 Task: Create in the project ToughWorks a sprint 'Escape Velocity'.
Action: Mouse moved to (1026, 366)
Screenshot: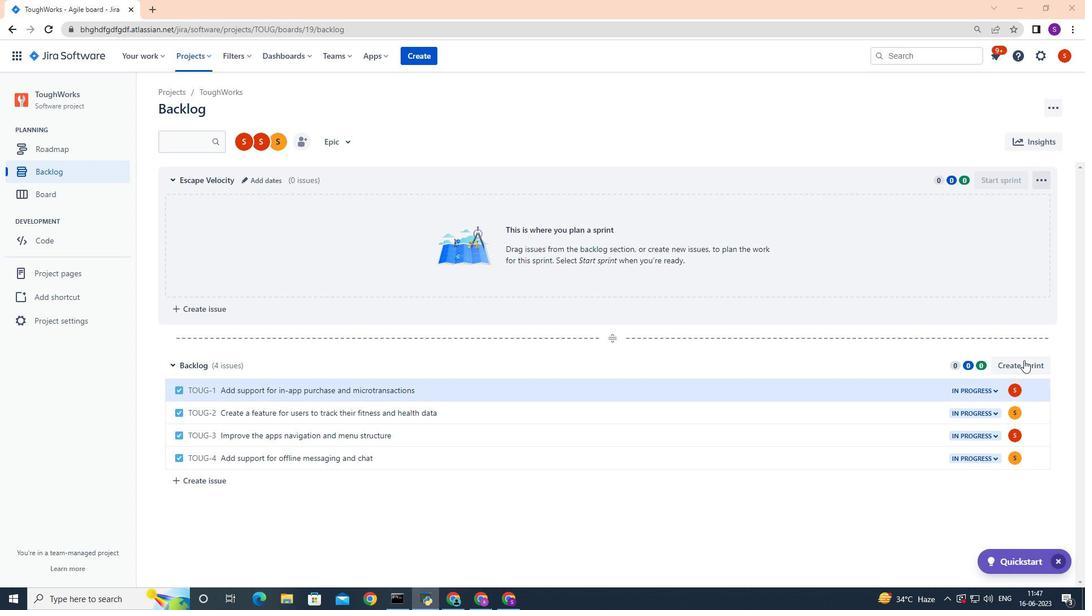 
Action: Mouse pressed left at (1026, 366)
Screenshot: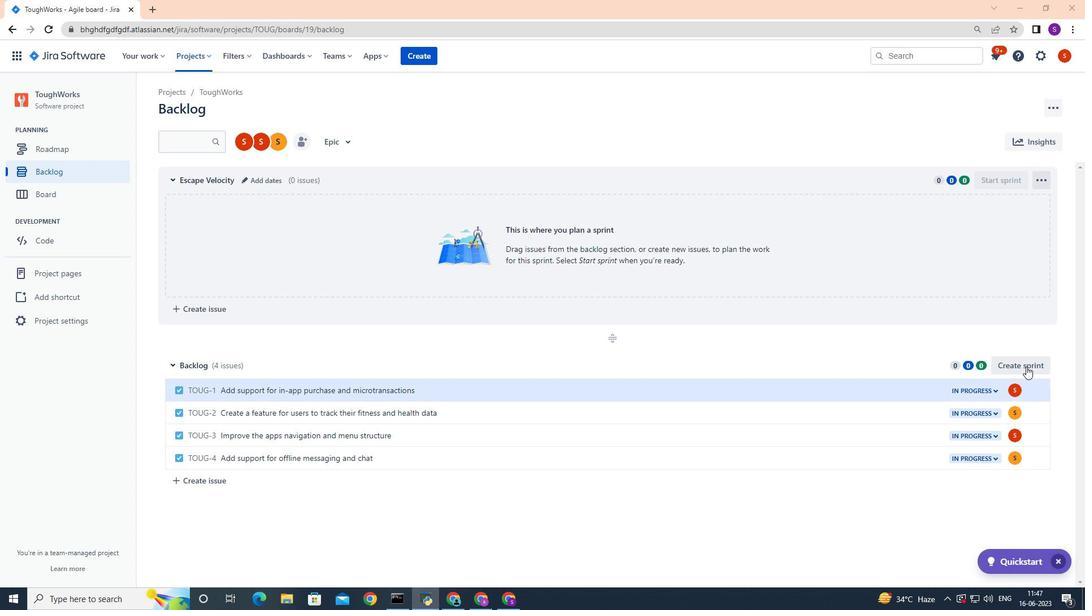 
Action: Mouse moved to (1039, 365)
Screenshot: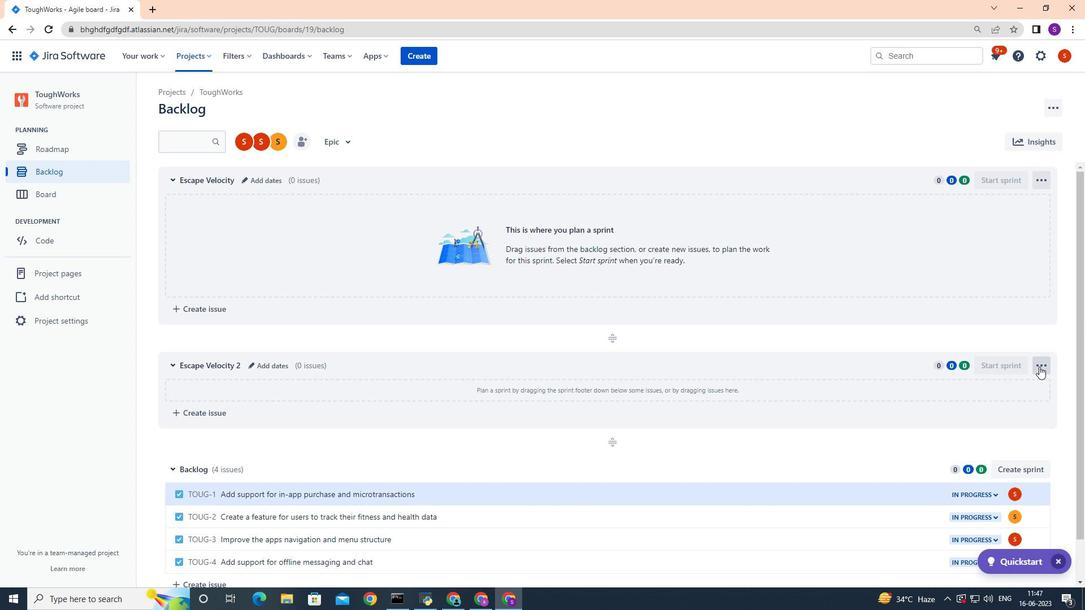 
Action: Mouse pressed left at (1039, 365)
Screenshot: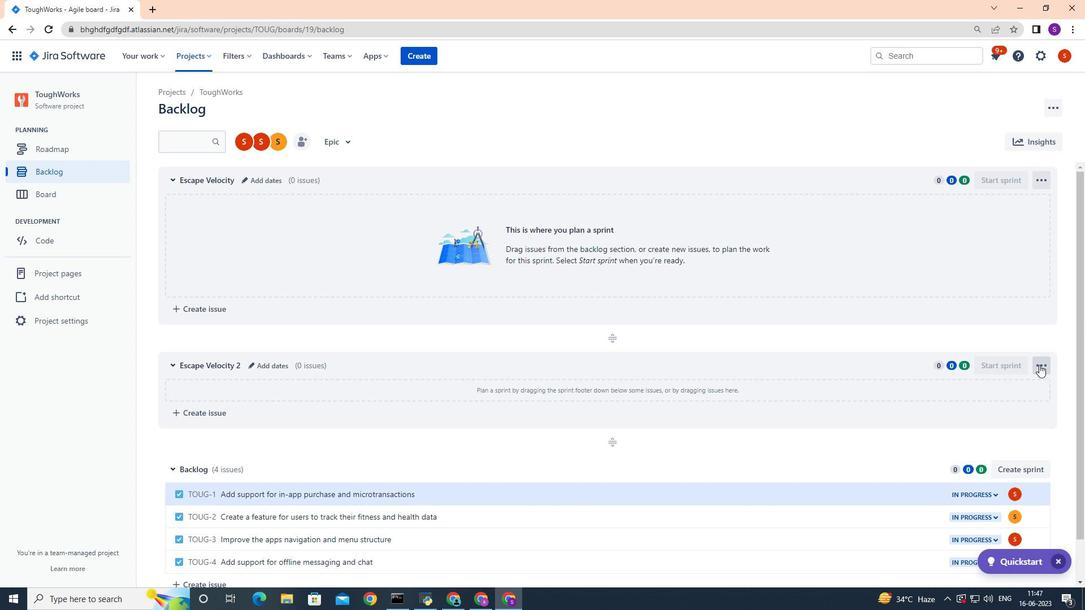 
Action: Mouse moved to (1013, 415)
Screenshot: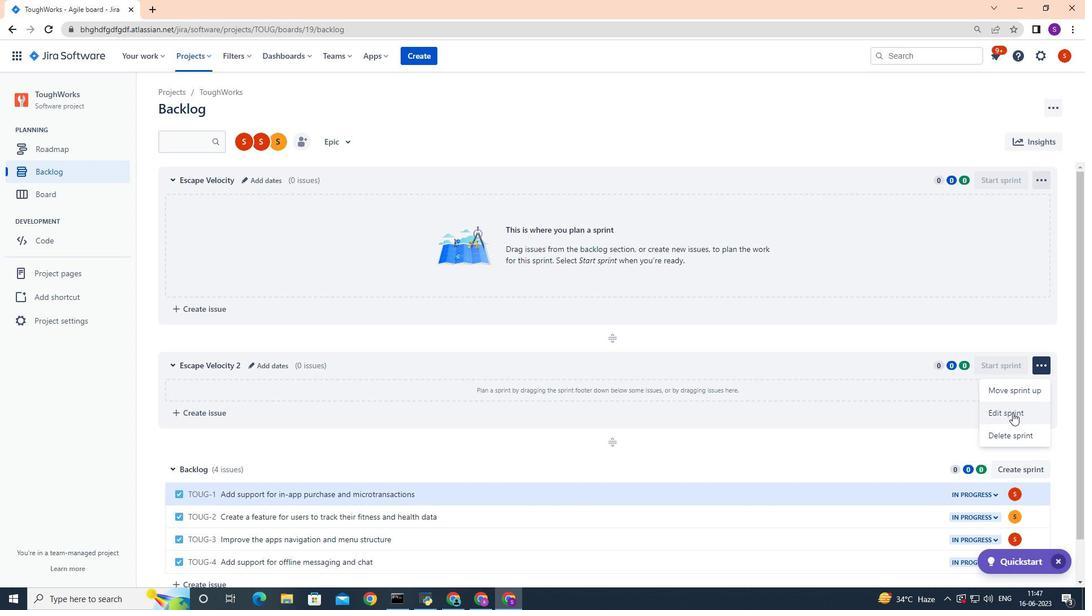 
Action: Mouse pressed left at (1013, 415)
Screenshot: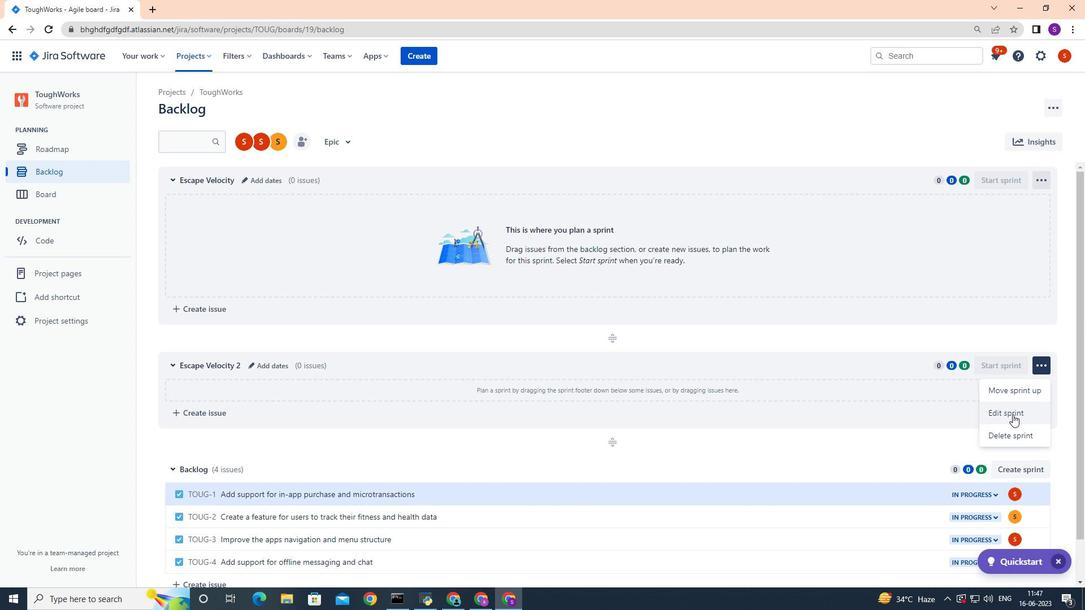 
Action: Mouse moved to (476, 144)
Screenshot: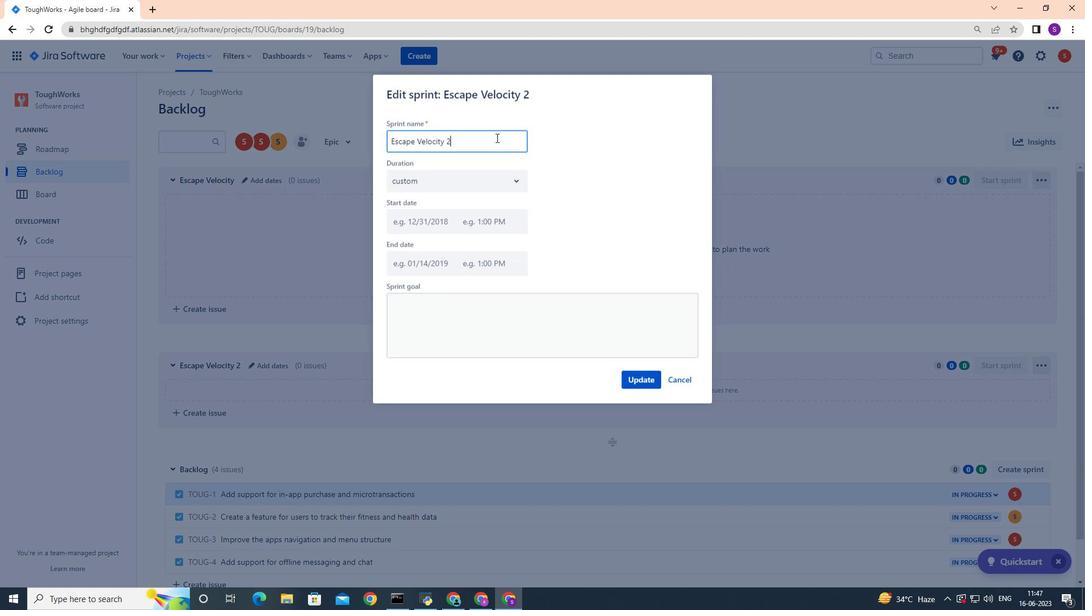 
Action: Key pressed <Key.backspace>
Screenshot: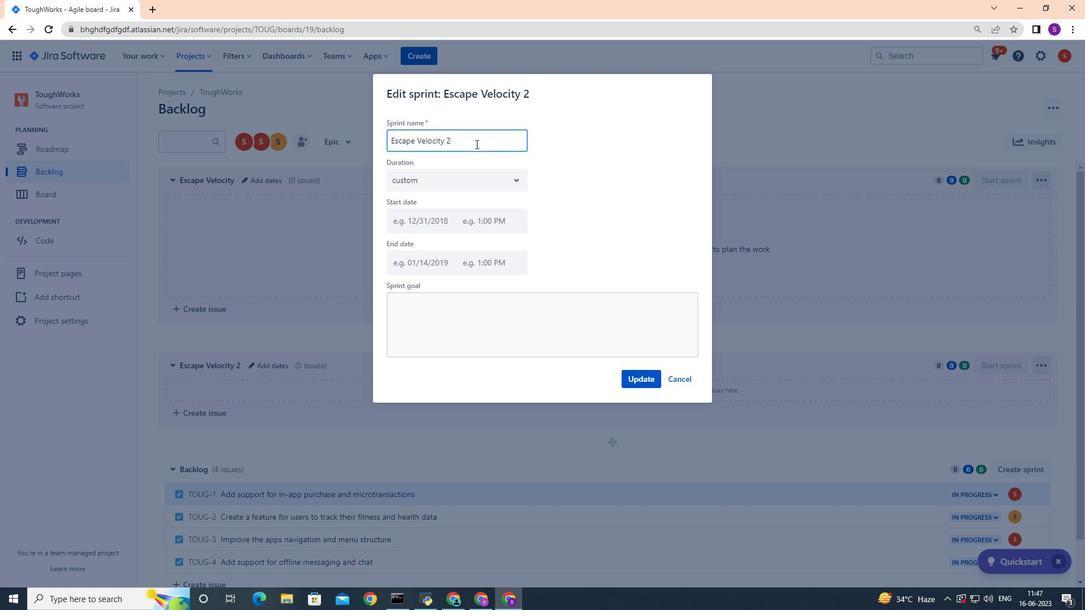 
Action: Mouse moved to (644, 376)
Screenshot: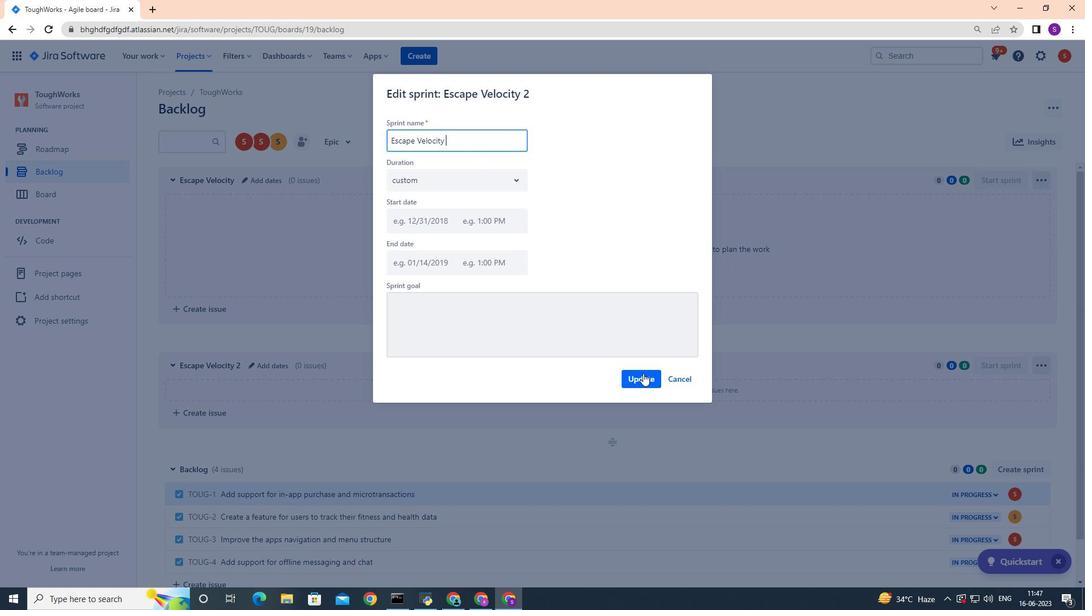 
Action: Mouse pressed left at (644, 376)
Screenshot: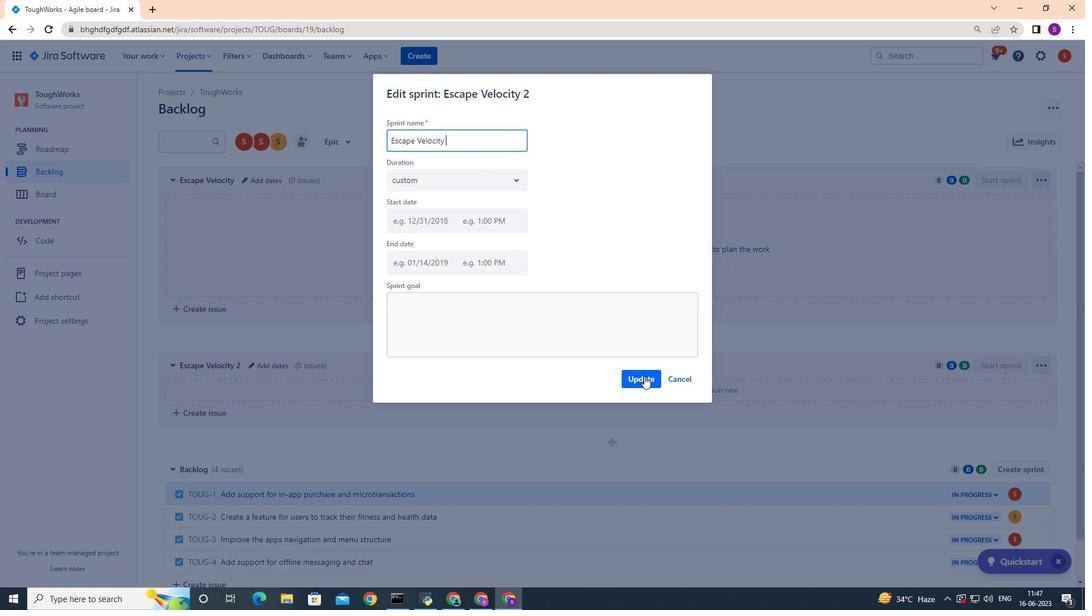 
Action: Mouse moved to (657, 376)
Screenshot: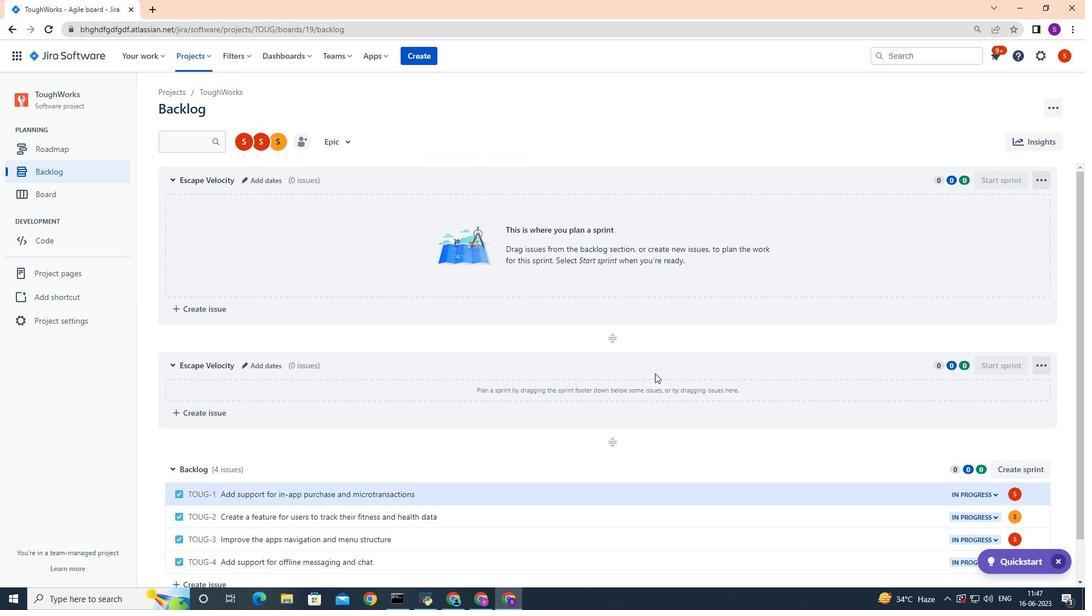 
